 Task: Create Workspace Customer Experience Workspace description Ensure legal compliance and regulatory adherence. Workspace type Other
Action: Mouse moved to (316, 67)
Screenshot: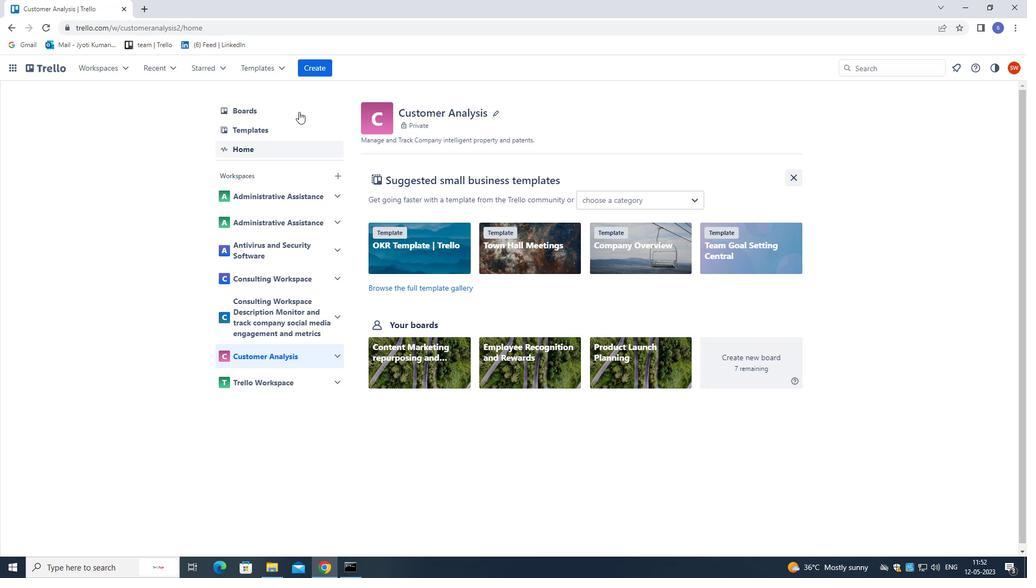
Action: Mouse pressed left at (316, 67)
Screenshot: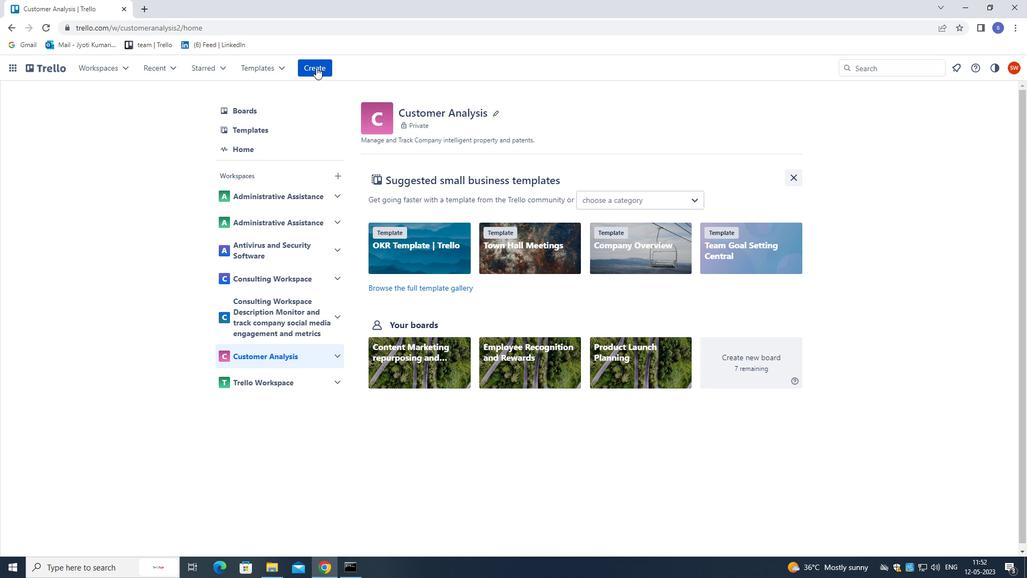 
Action: Mouse moved to (323, 173)
Screenshot: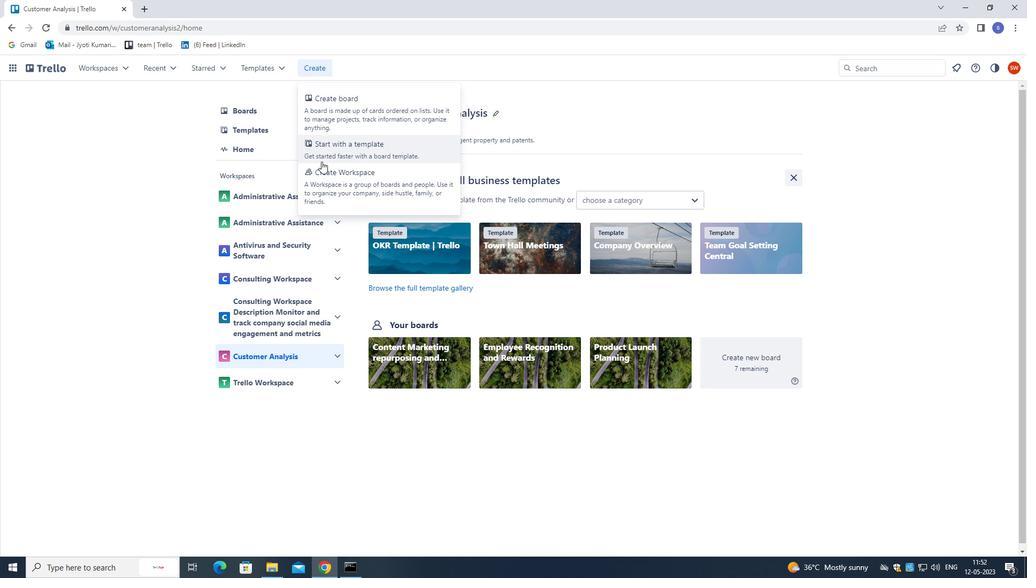 
Action: Mouse pressed left at (323, 173)
Screenshot: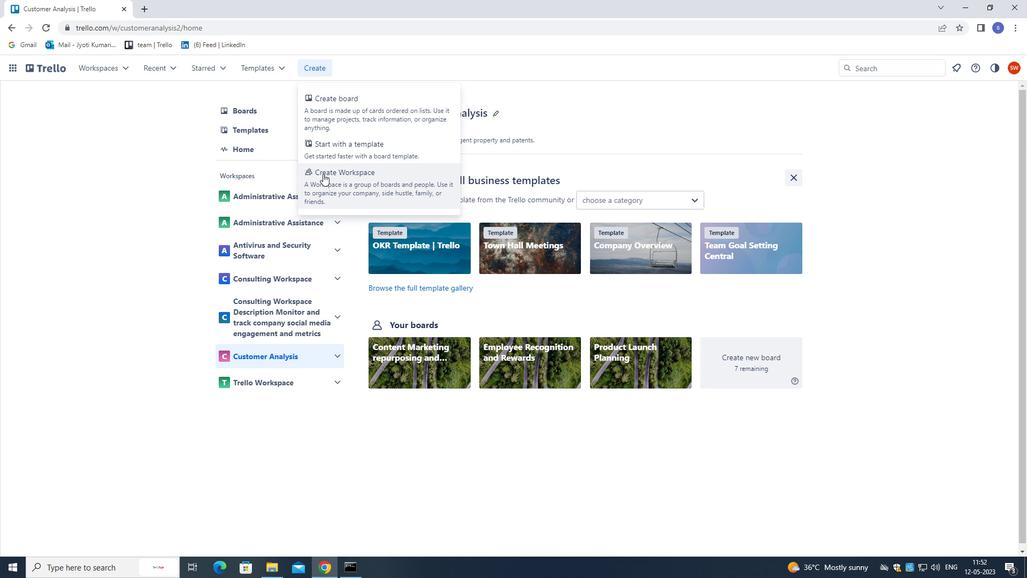 
Action: Mouse moved to (329, 186)
Screenshot: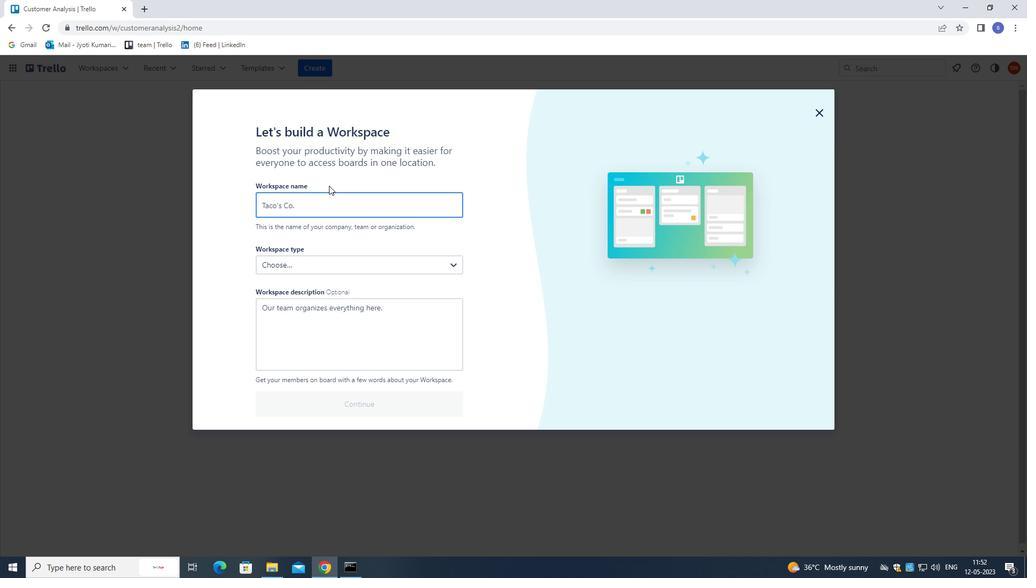 
Action: Key pressed <Key.shift>CUSTOMER<Key.space><Key.shift>EXPERIANCE
Screenshot: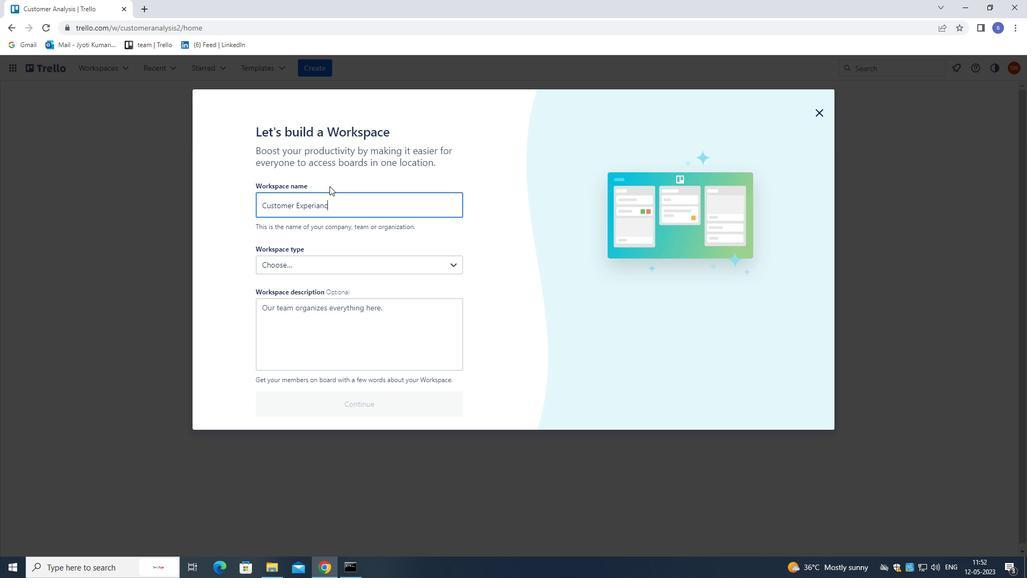 
Action: Mouse moved to (398, 263)
Screenshot: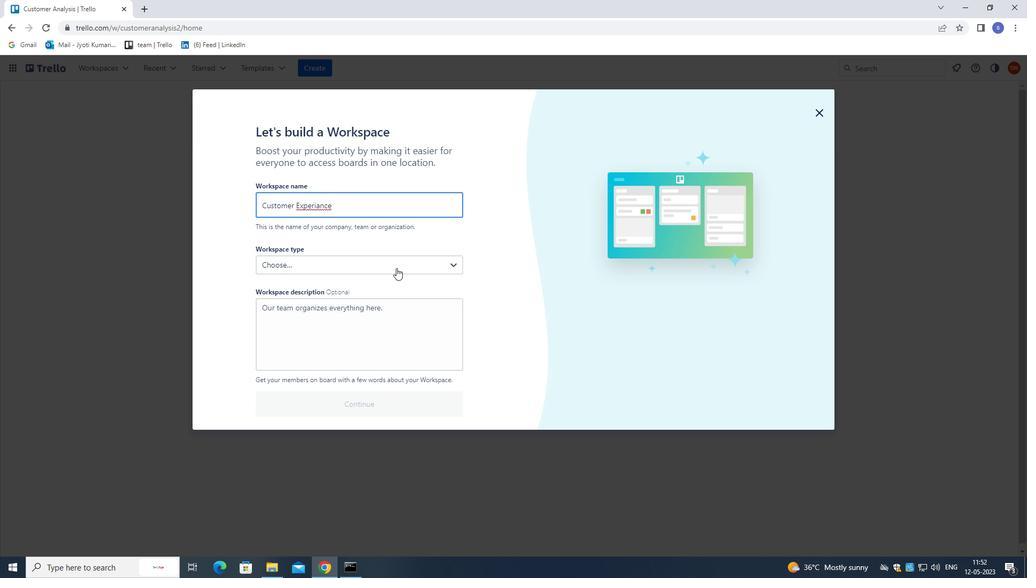 
Action: Mouse pressed left at (398, 263)
Screenshot: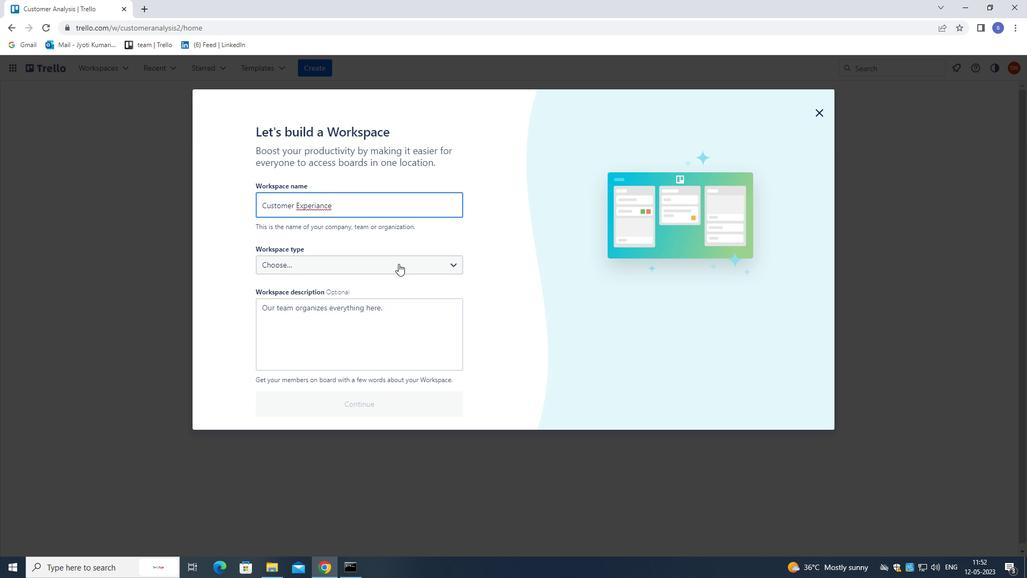 
Action: Mouse moved to (326, 410)
Screenshot: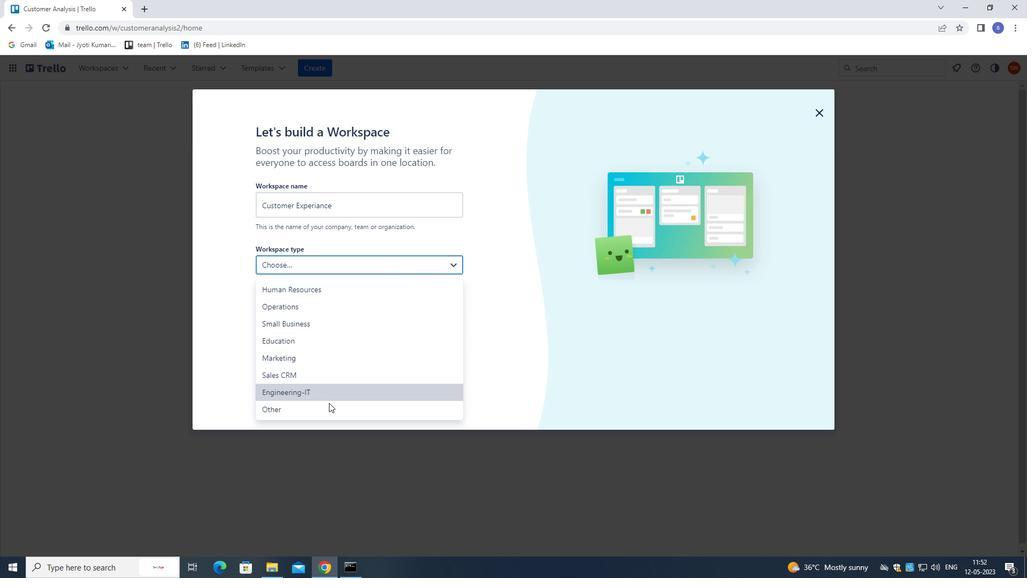 
Action: Mouse pressed left at (326, 410)
Screenshot: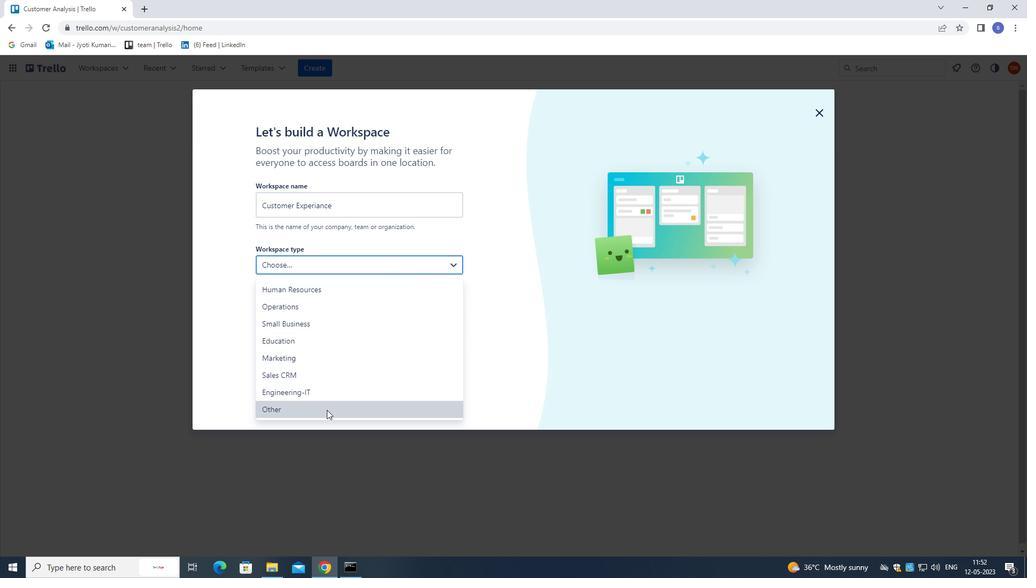 
Action: Mouse moved to (338, 322)
Screenshot: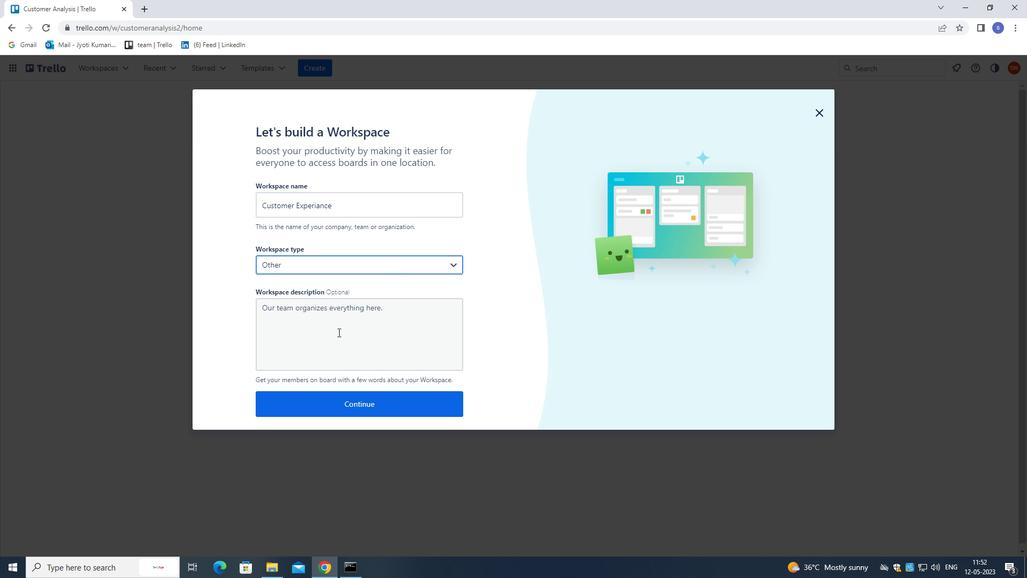 
Action: Mouse pressed left at (338, 322)
Screenshot: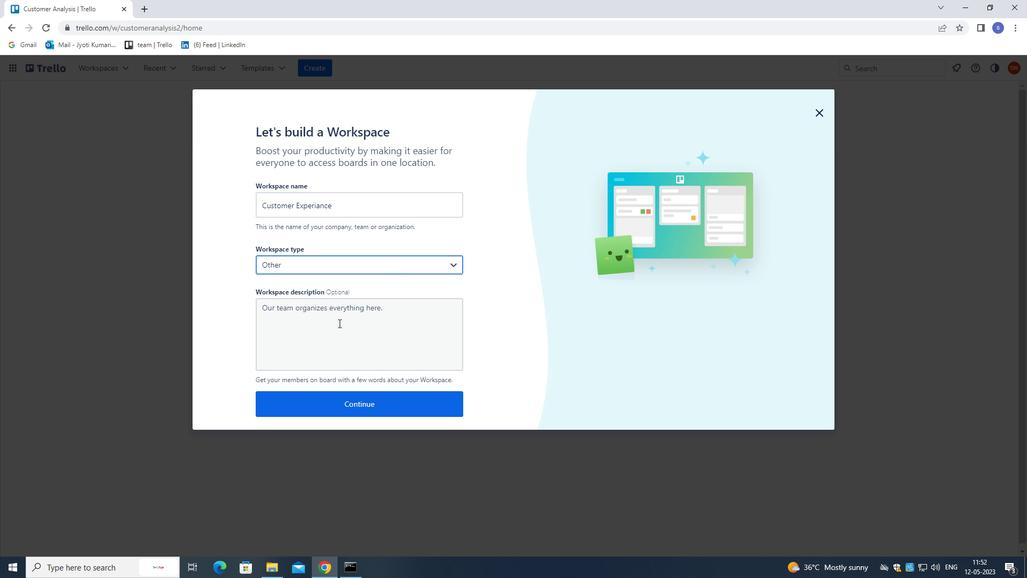 
Action: Key pressed <Key.shift>ENSURE<Key.space>LEGAL<Key.space>COMPLIANCE<Key.space>AND<Key.space>REGULATORY<Key.space>ADHERENCE.
Screenshot: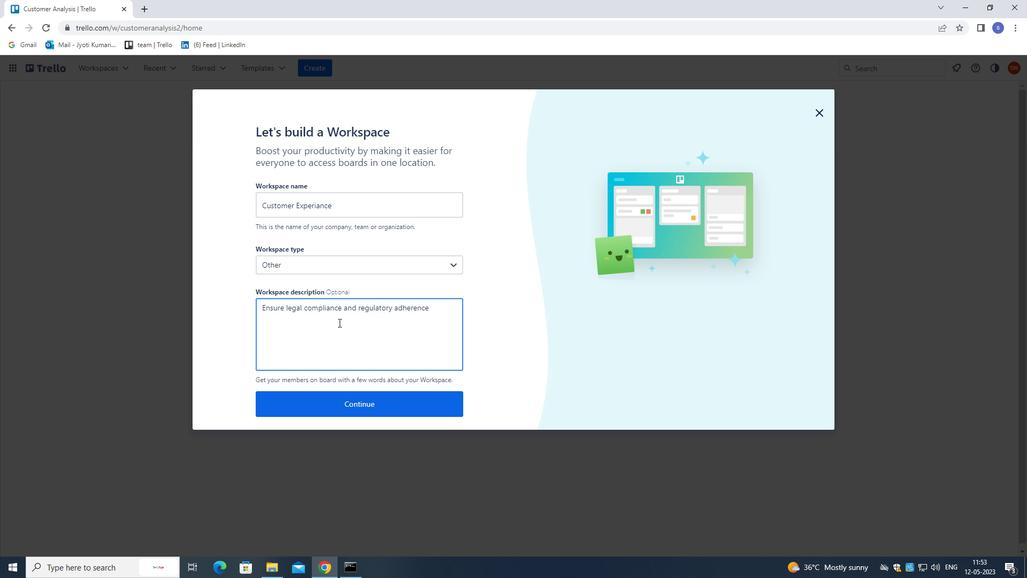
Action: Mouse moved to (369, 408)
Screenshot: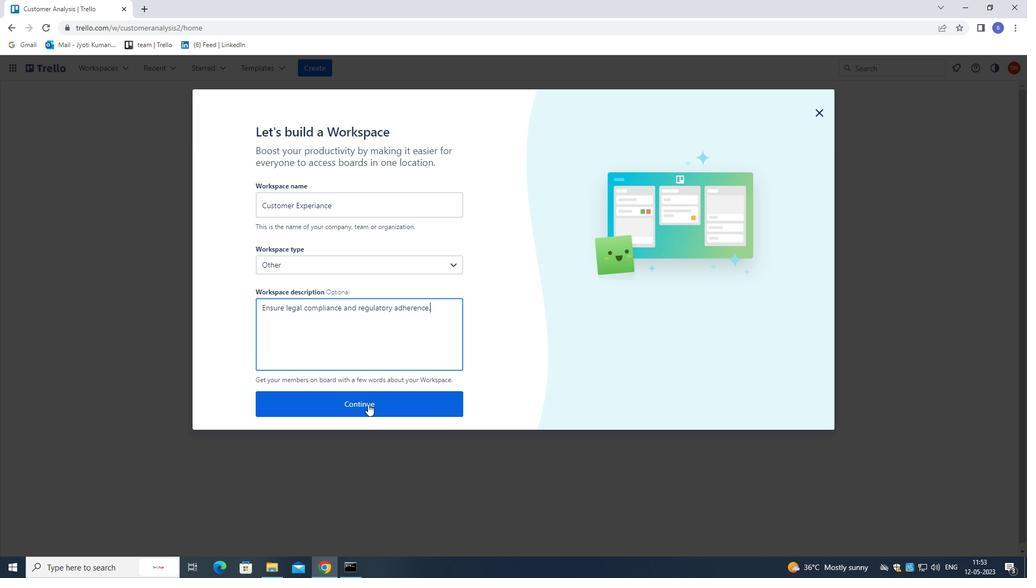 
Action: Mouse pressed left at (369, 408)
Screenshot: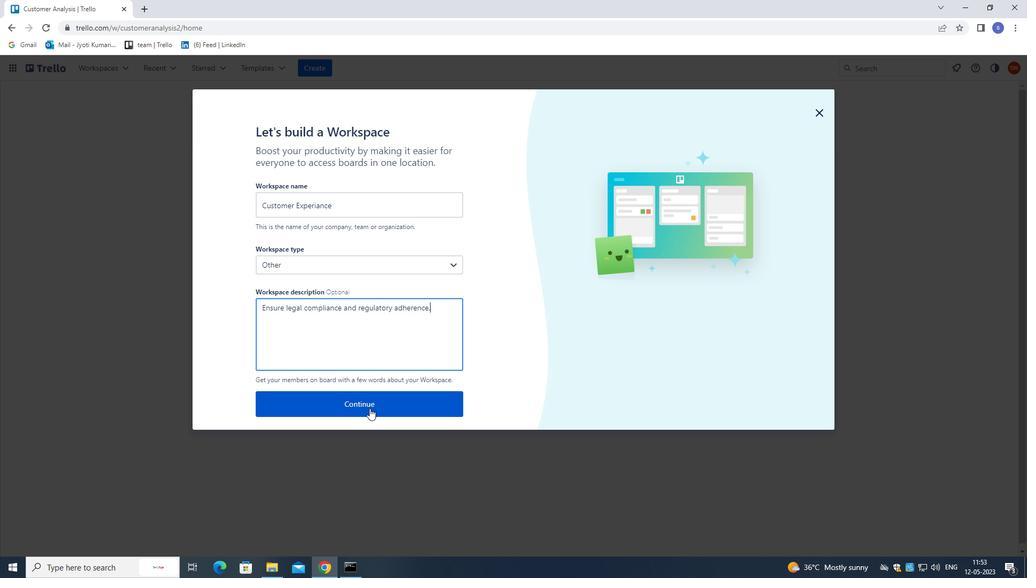 
Action: Mouse moved to (365, 406)
Screenshot: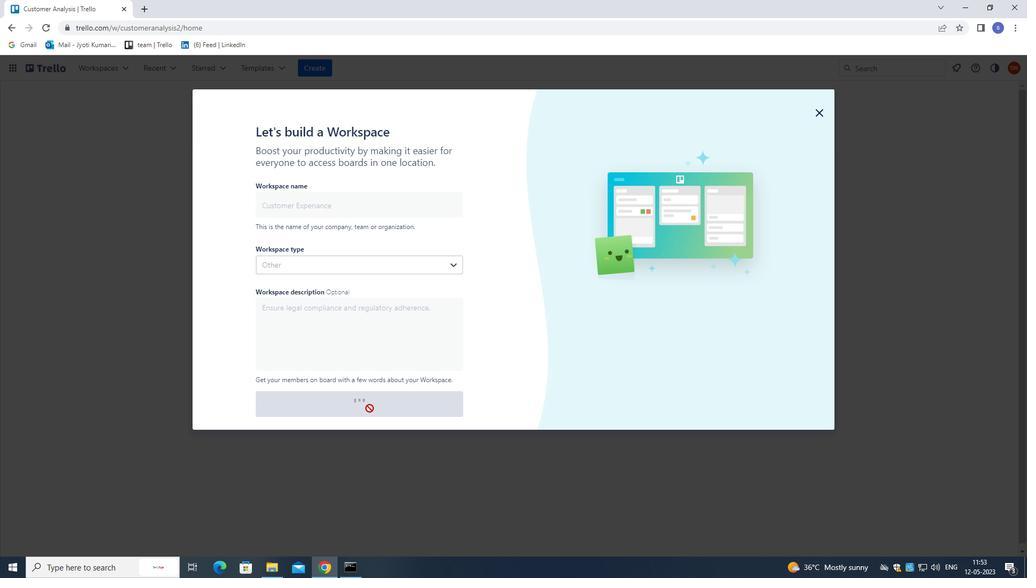 
